 Task: Select the livePreview optionin the inline chat mode.
Action: Mouse moved to (41, 441)
Screenshot: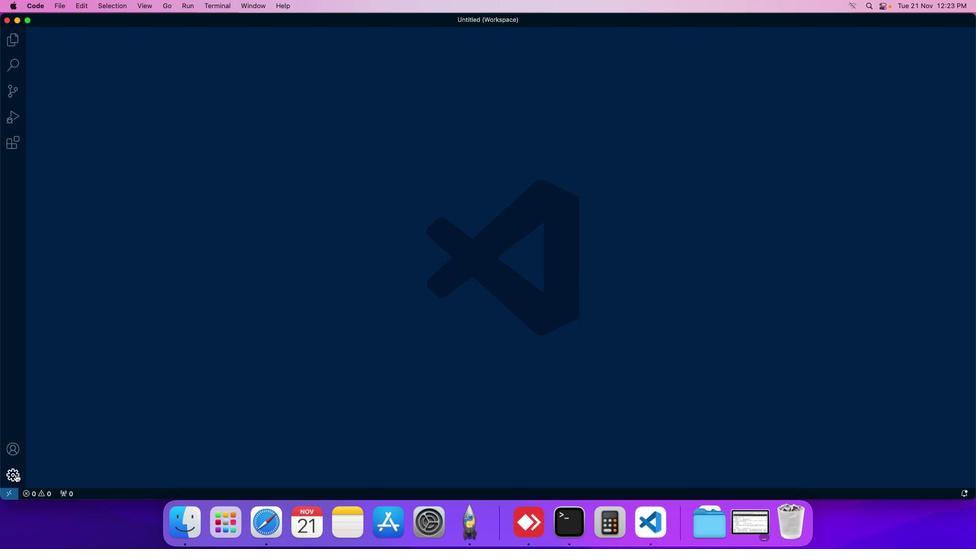 
Action: Mouse pressed left at (41, 441)
Screenshot: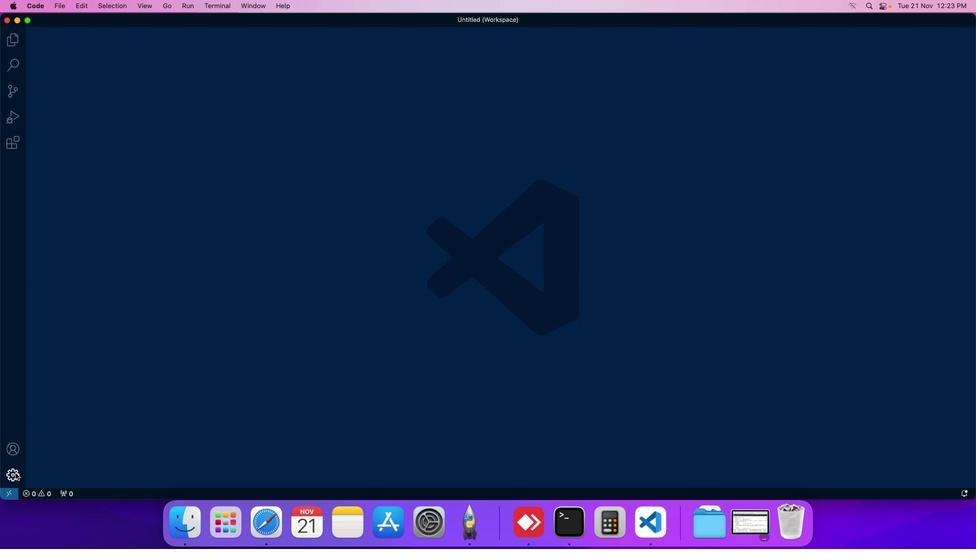 
Action: Mouse moved to (72, 379)
Screenshot: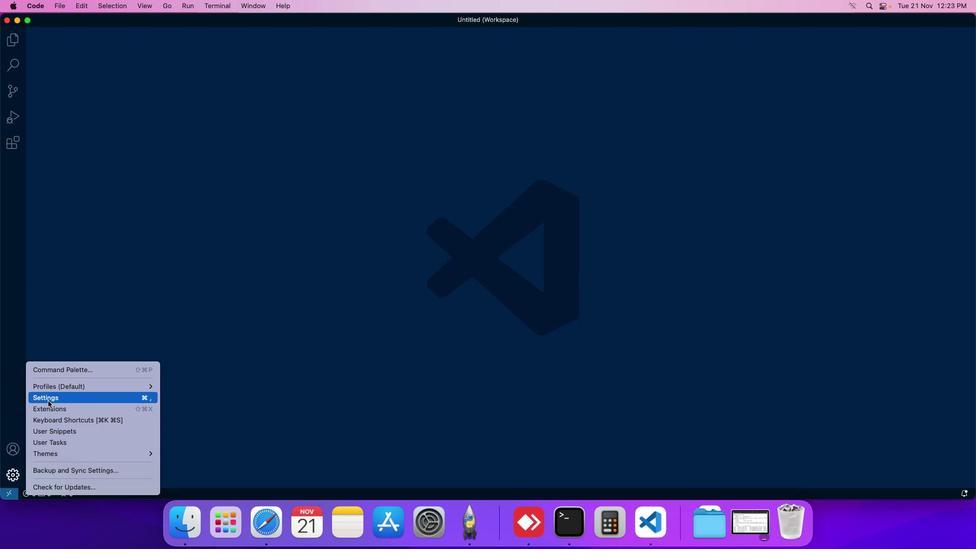 
Action: Mouse pressed left at (72, 379)
Screenshot: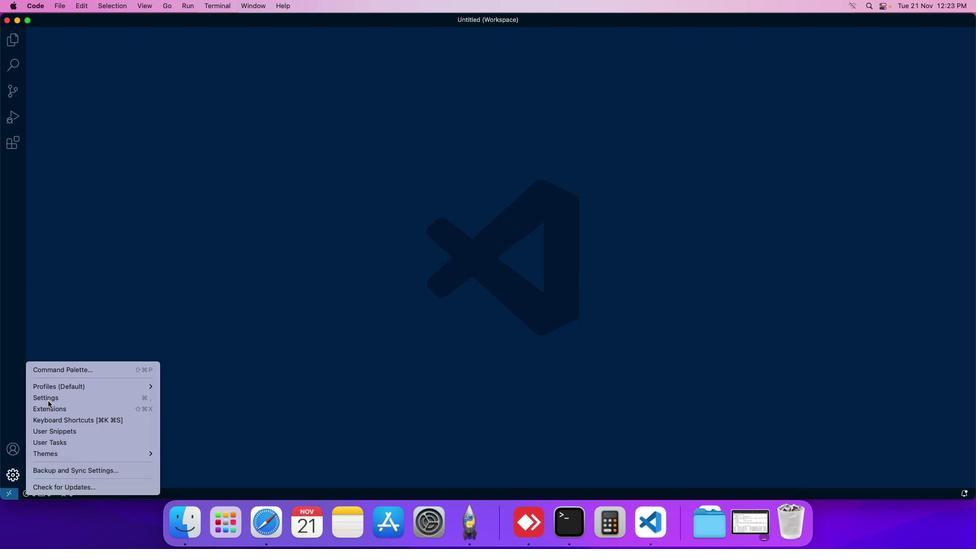 
Action: Mouse moved to (241, 110)
Screenshot: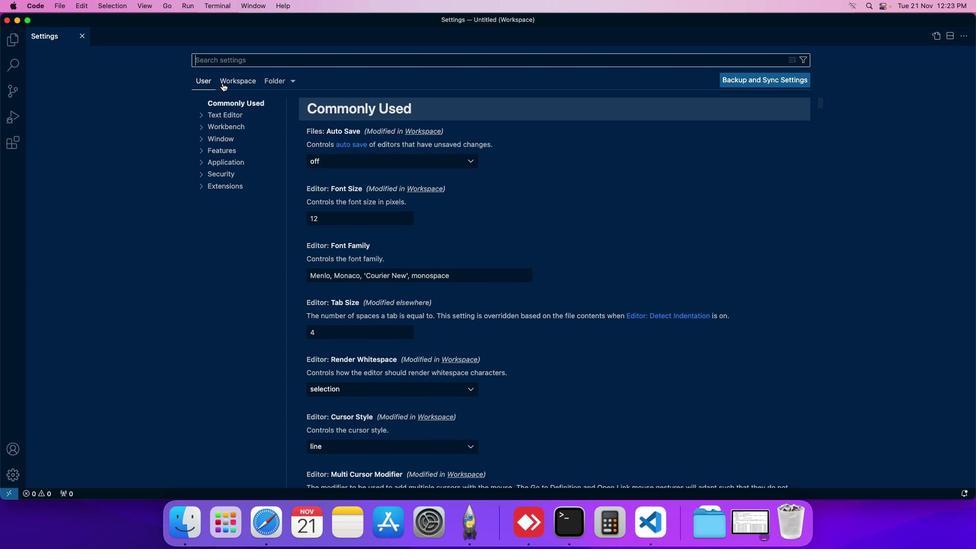 
Action: Mouse pressed left at (241, 110)
Screenshot: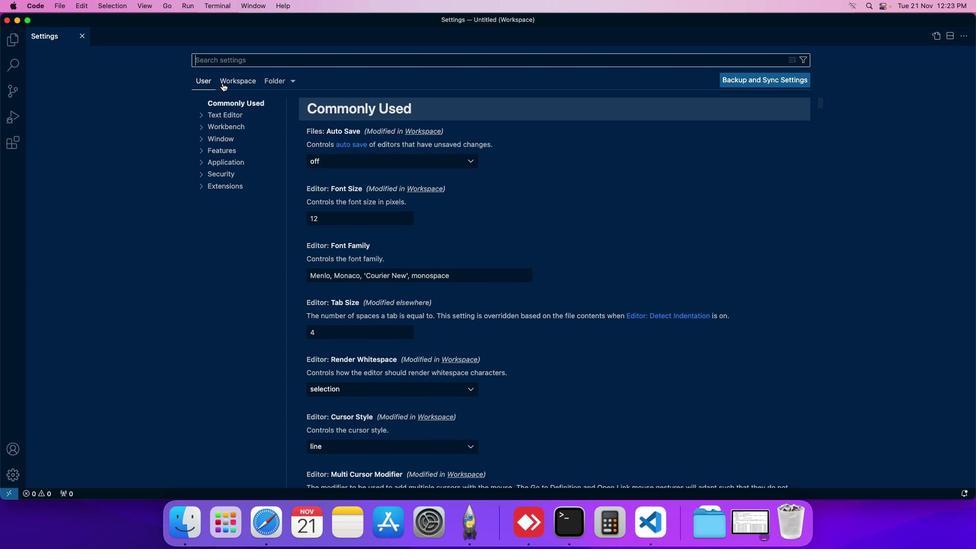 
Action: Mouse moved to (235, 167)
Screenshot: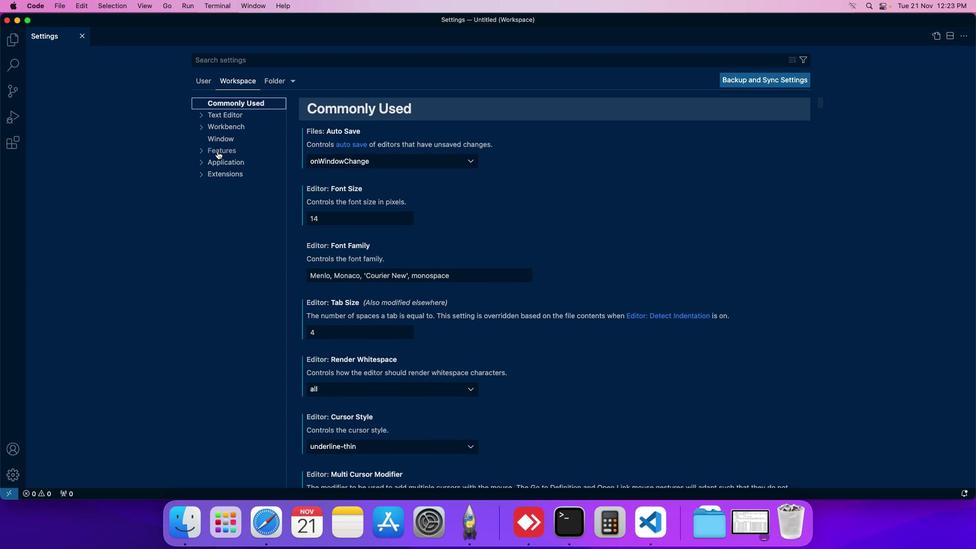 
Action: Mouse pressed left at (235, 167)
Screenshot: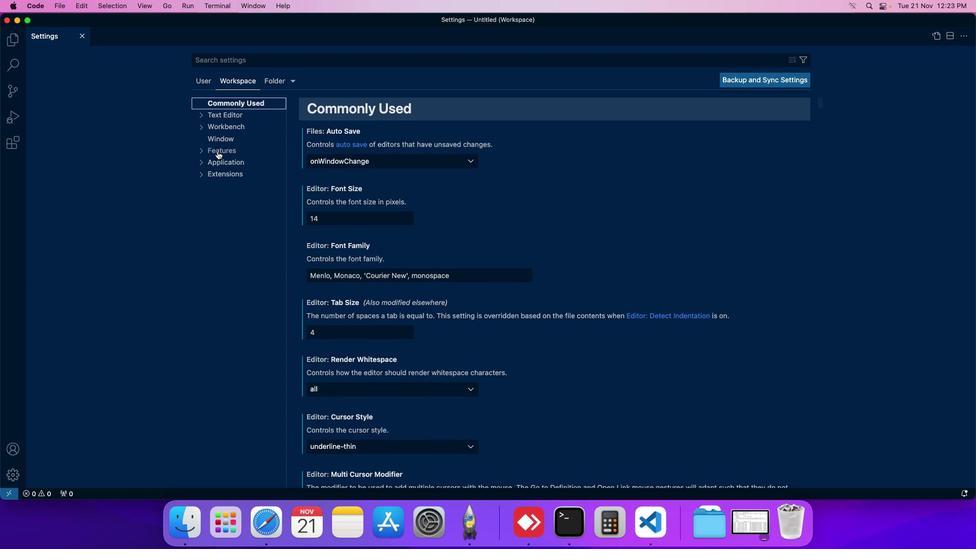 
Action: Mouse moved to (237, 348)
Screenshot: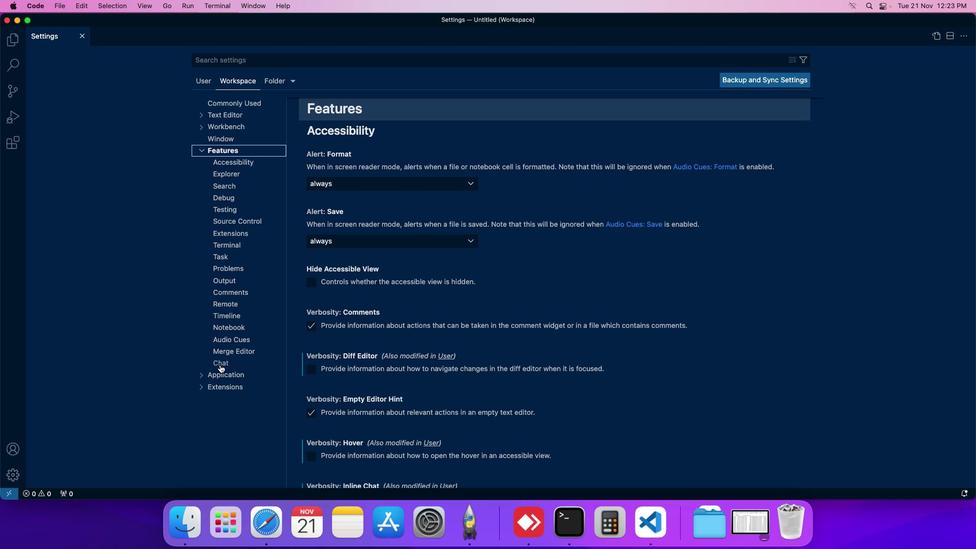 
Action: Mouse pressed left at (237, 348)
Screenshot: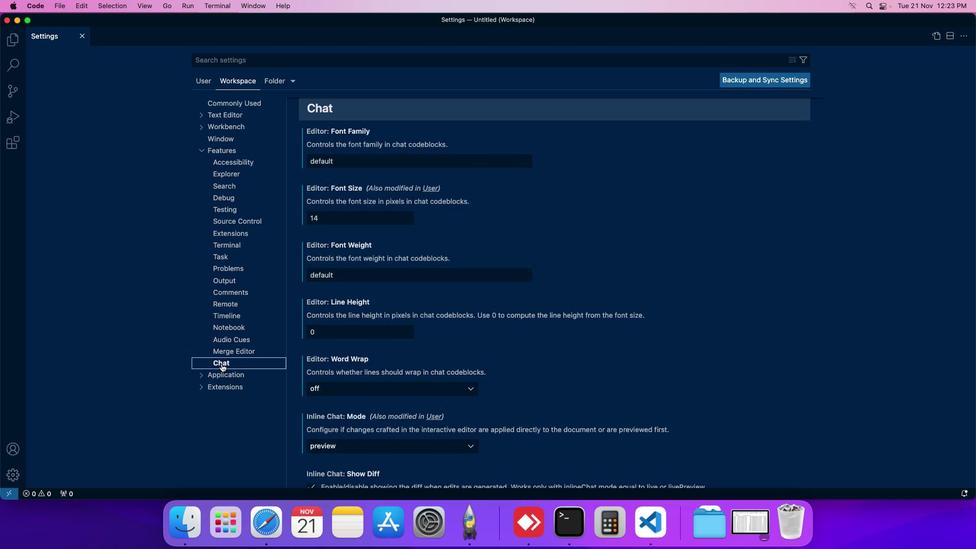 
Action: Mouse moved to (360, 332)
Screenshot: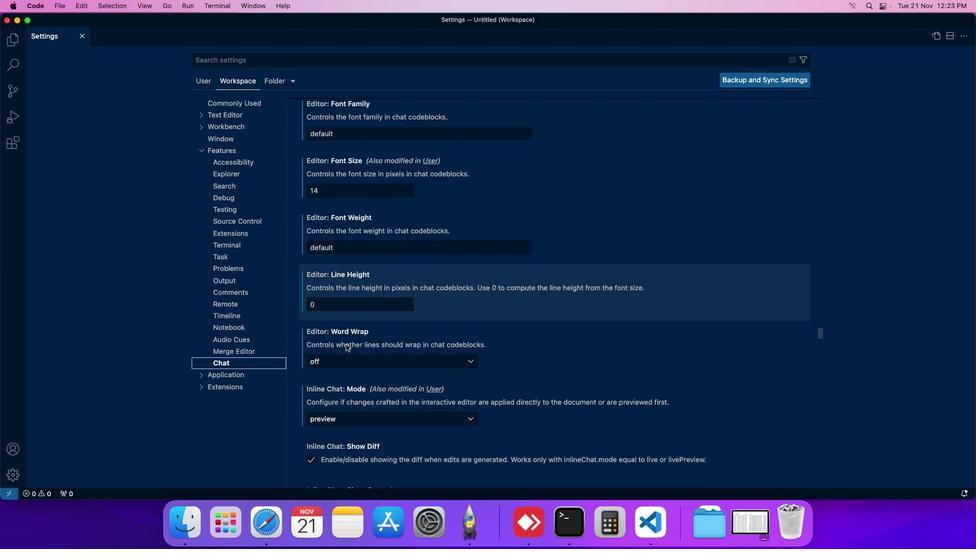 
Action: Mouse scrolled (360, 332) with delta (26, 39)
Screenshot: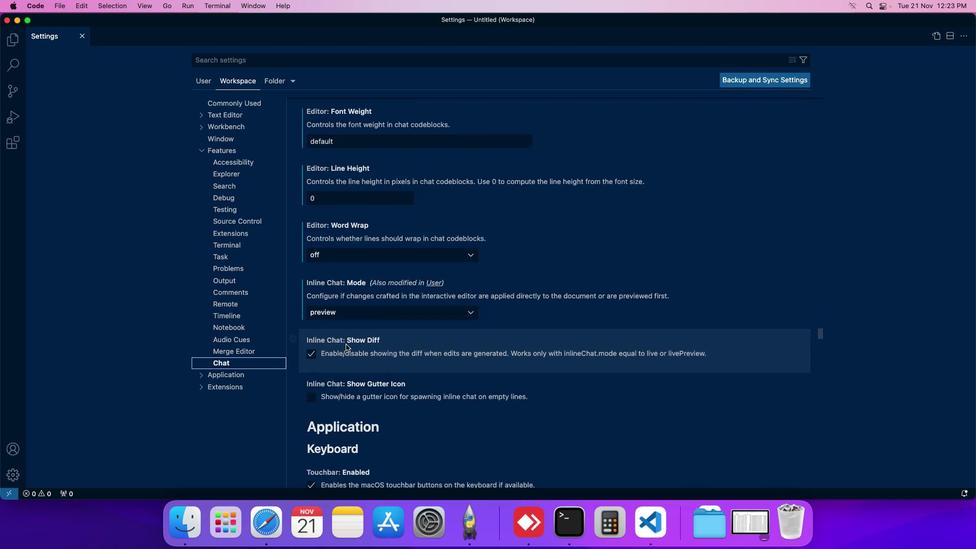 
Action: Mouse moved to (365, 306)
Screenshot: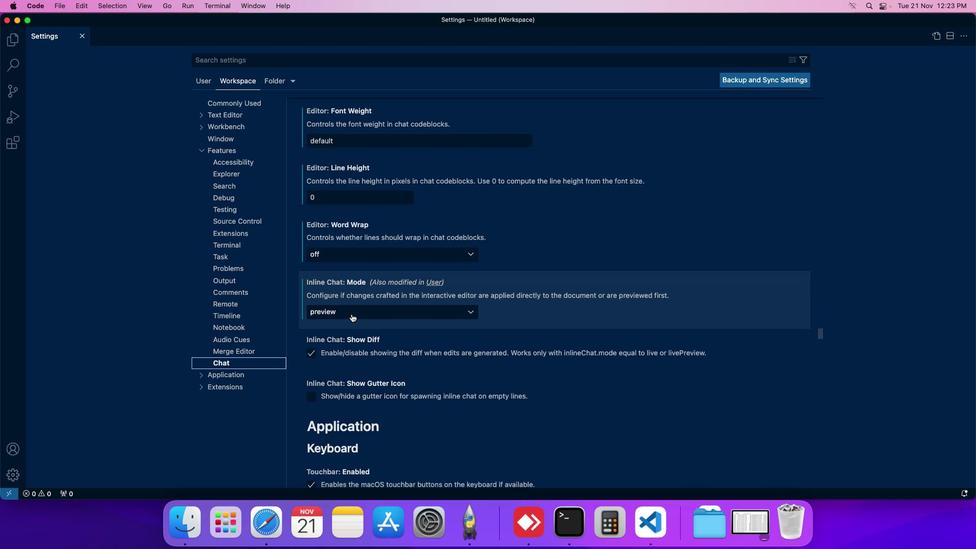 
Action: Mouse pressed left at (365, 306)
Screenshot: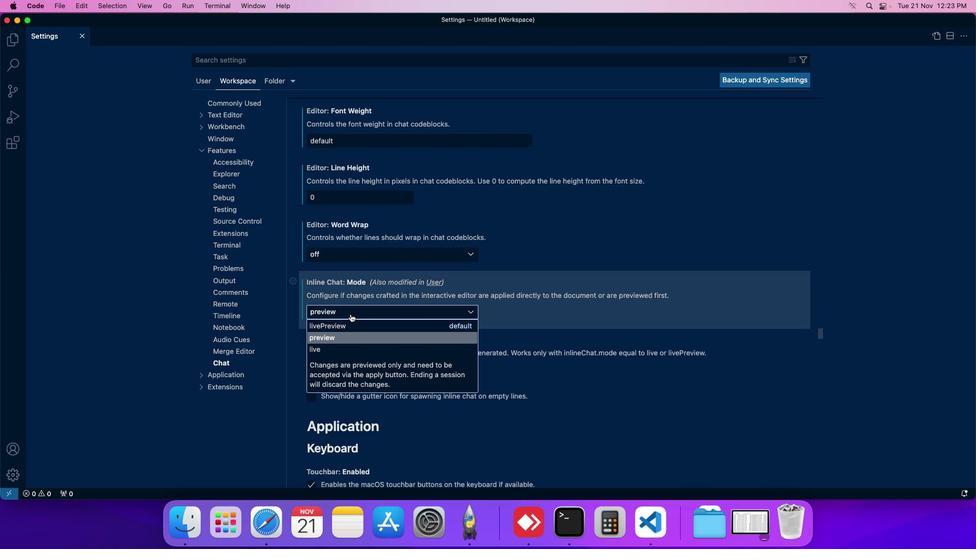 
Action: Mouse moved to (348, 316)
Screenshot: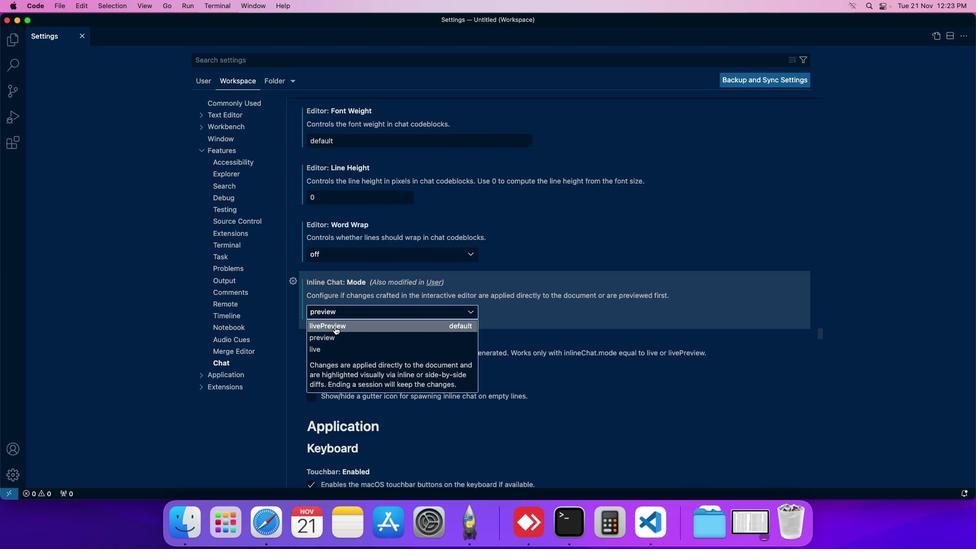 
Action: Mouse pressed left at (348, 316)
Screenshot: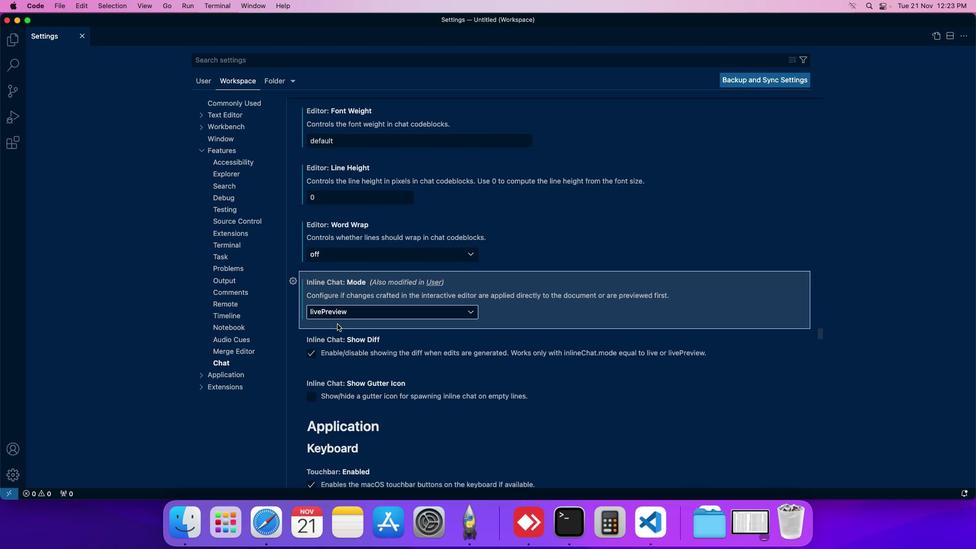 
Action: Mouse moved to (363, 308)
Screenshot: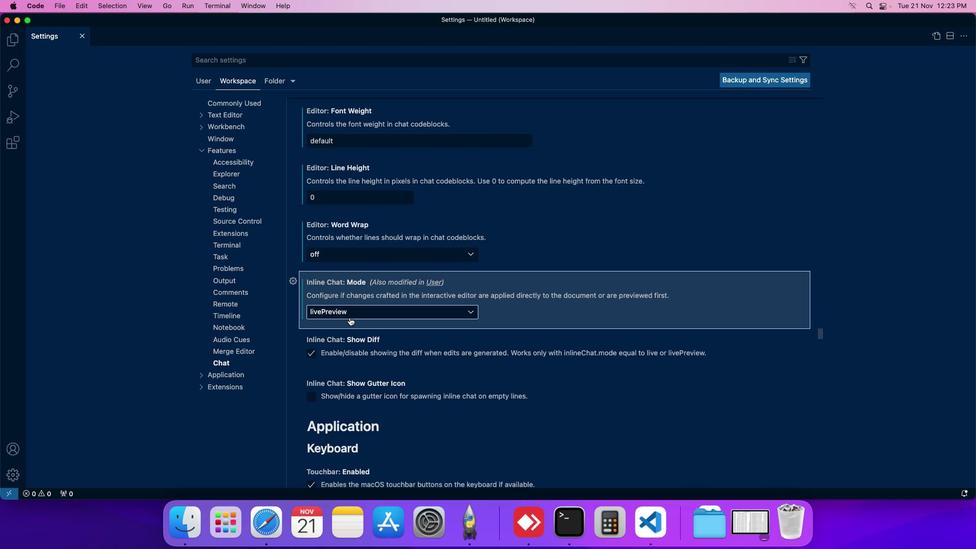 
